 Task: Create a rule from the Routing list, Task moved to a section -> Set Priority in the project AgileEngine , set the section as Done clear the priority
Action: Mouse moved to (1022, 93)
Screenshot: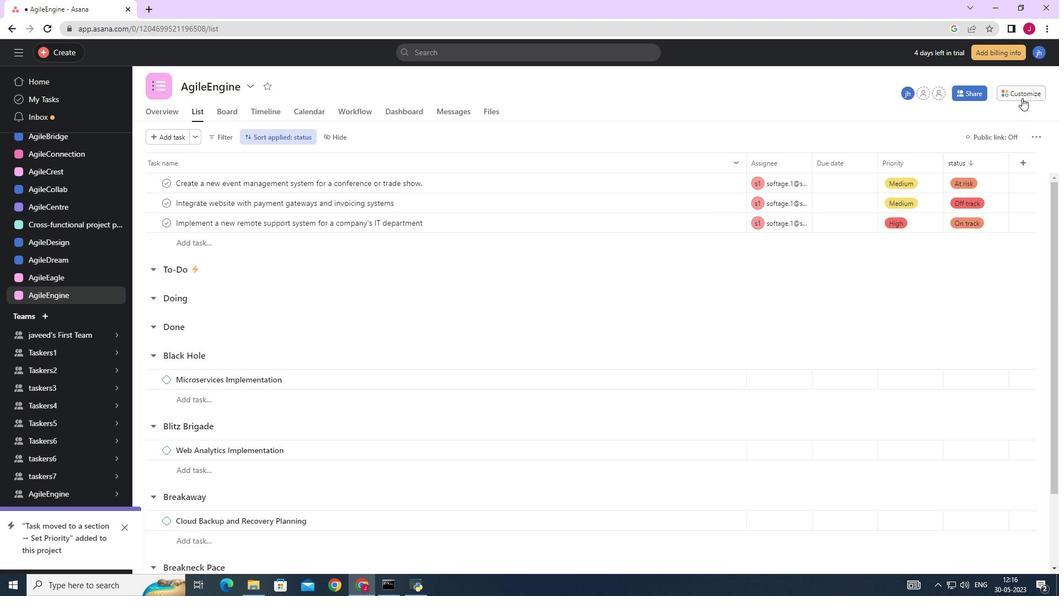 
Action: Mouse pressed left at (1022, 93)
Screenshot: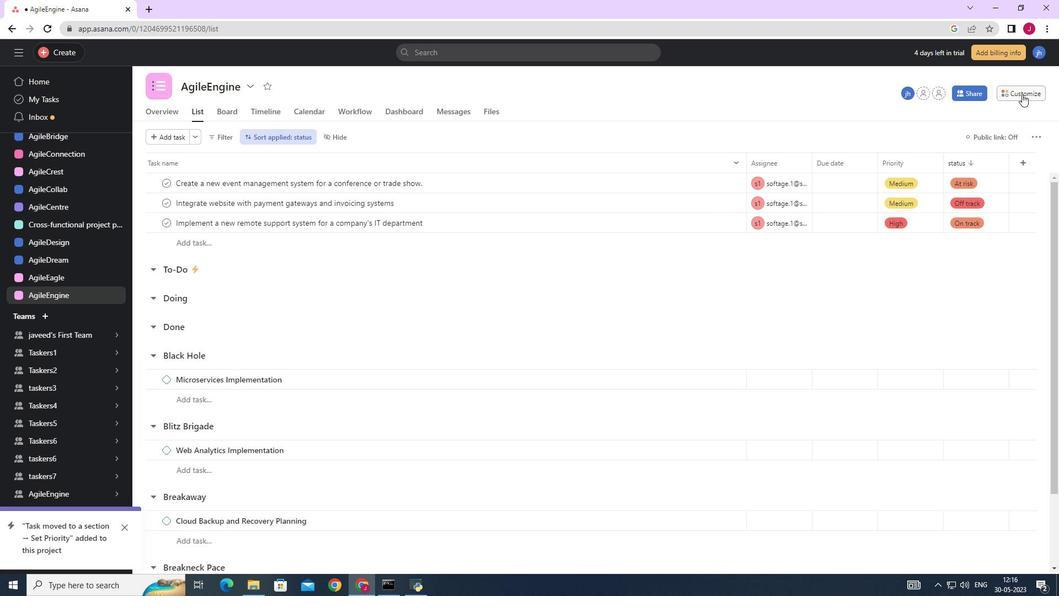 
Action: Mouse moved to (827, 237)
Screenshot: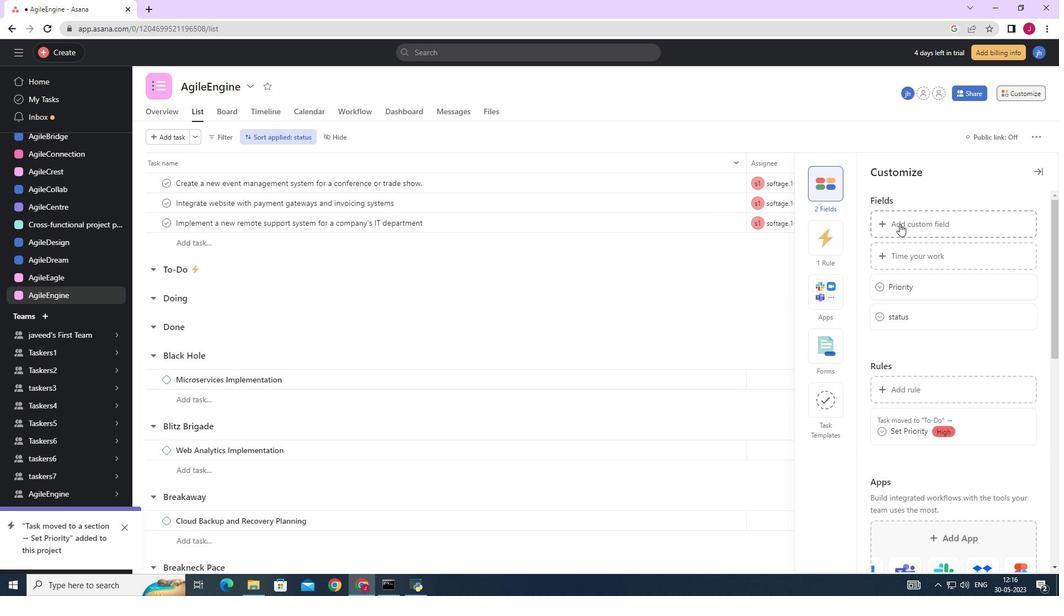 
Action: Mouse pressed left at (827, 237)
Screenshot: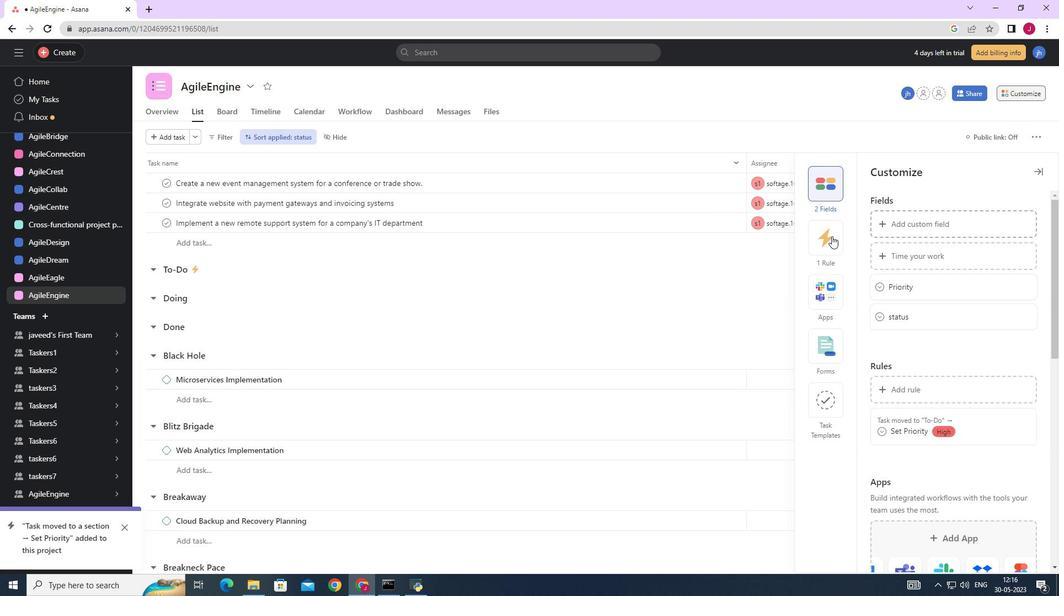 
Action: Mouse moved to (909, 210)
Screenshot: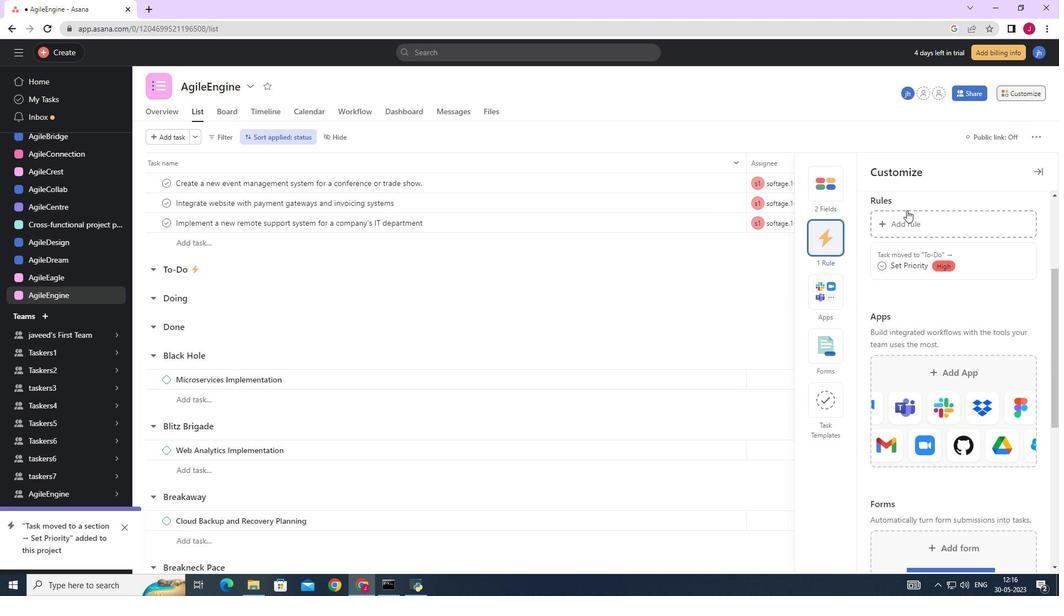 
Action: Mouse pressed left at (909, 210)
Screenshot: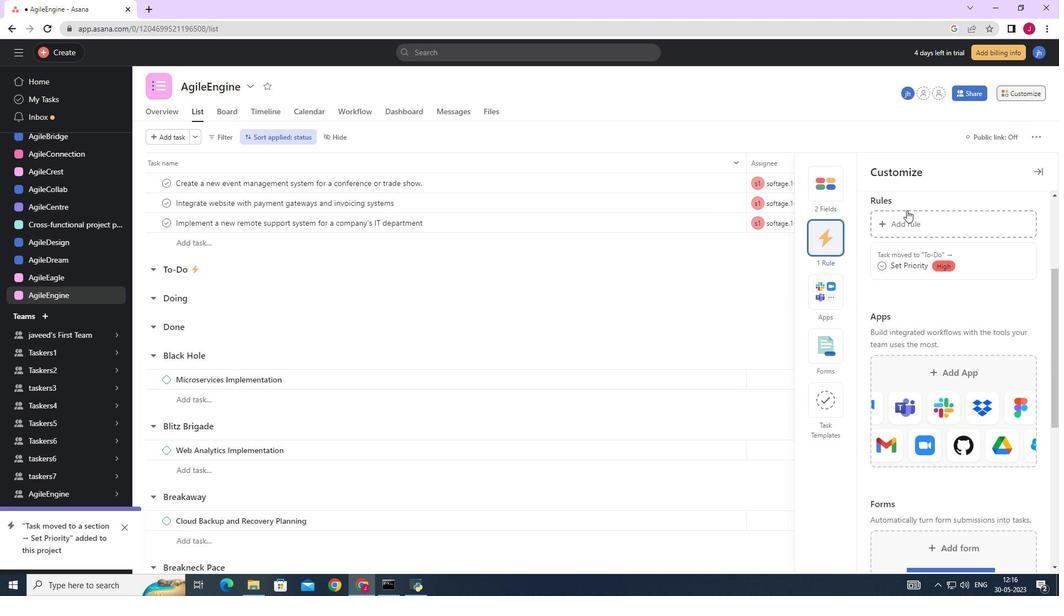 
Action: Mouse moved to (236, 146)
Screenshot: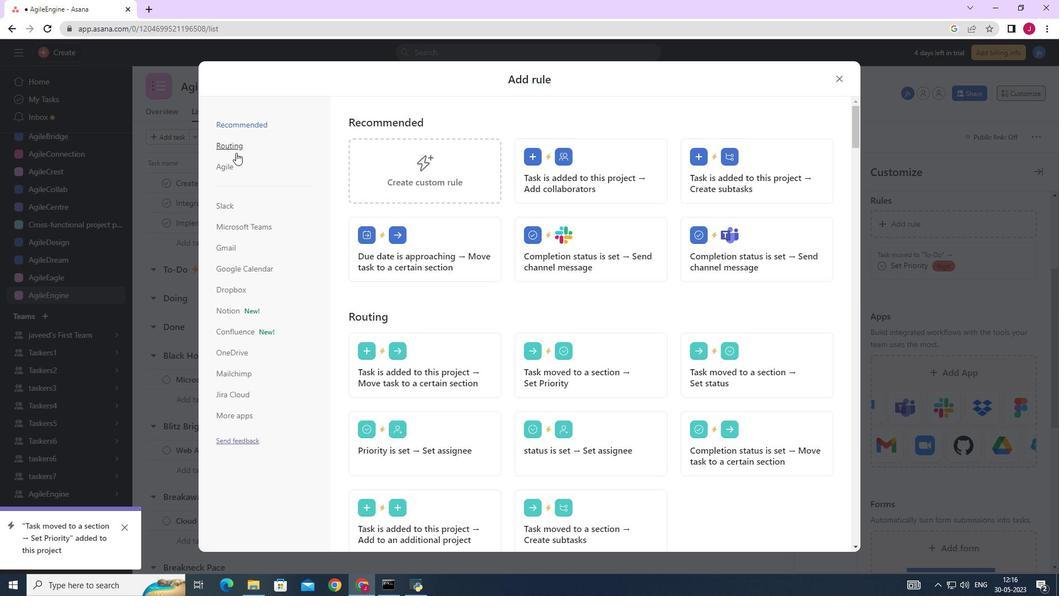 
Action: Mouse pressed left at (236, 146)
Screenshot: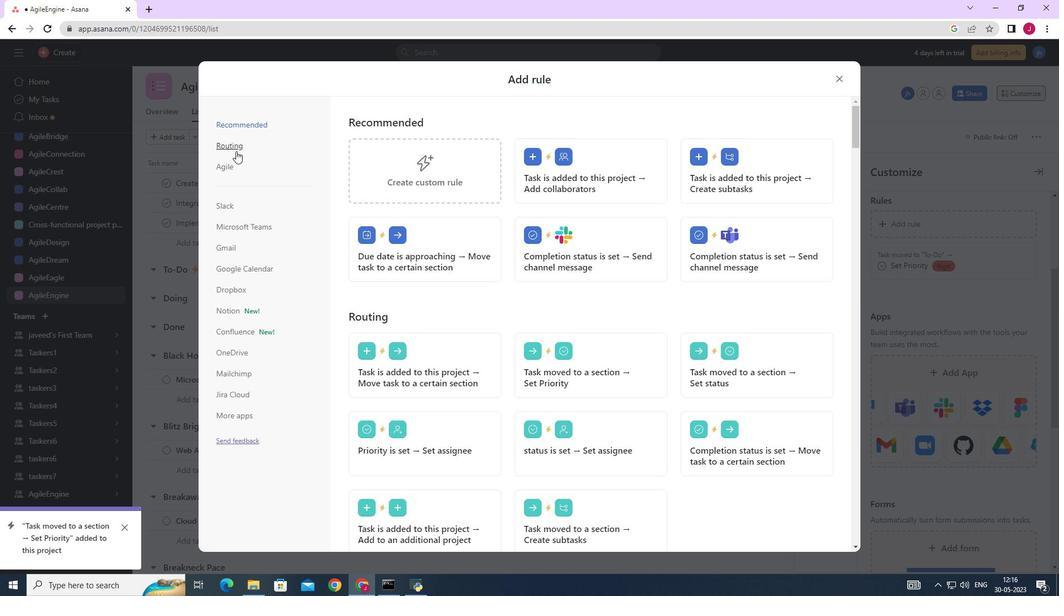 
Action: Mouse moved to (607, 170)
Screenshot: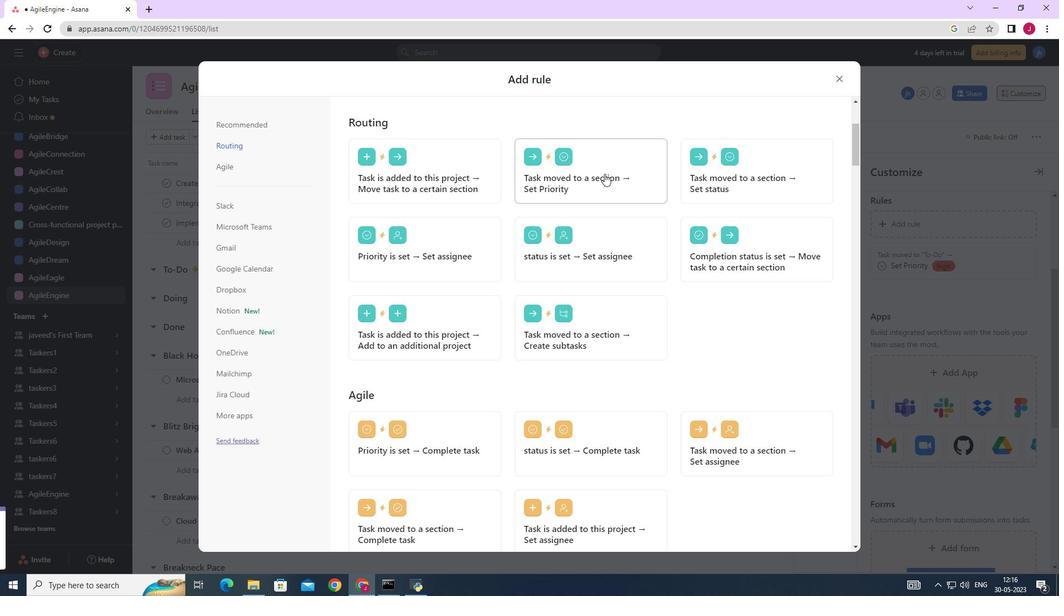 
Action: Mouse pressed left at (607, 170)
Screenshot: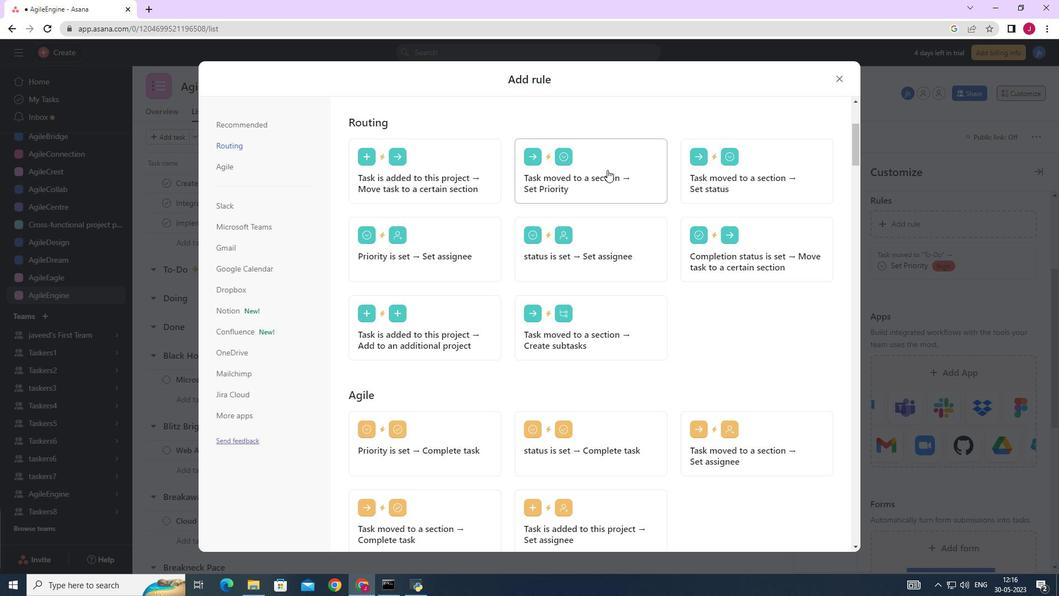 
Action: Mouse moved to (412, 302)
Screenshot: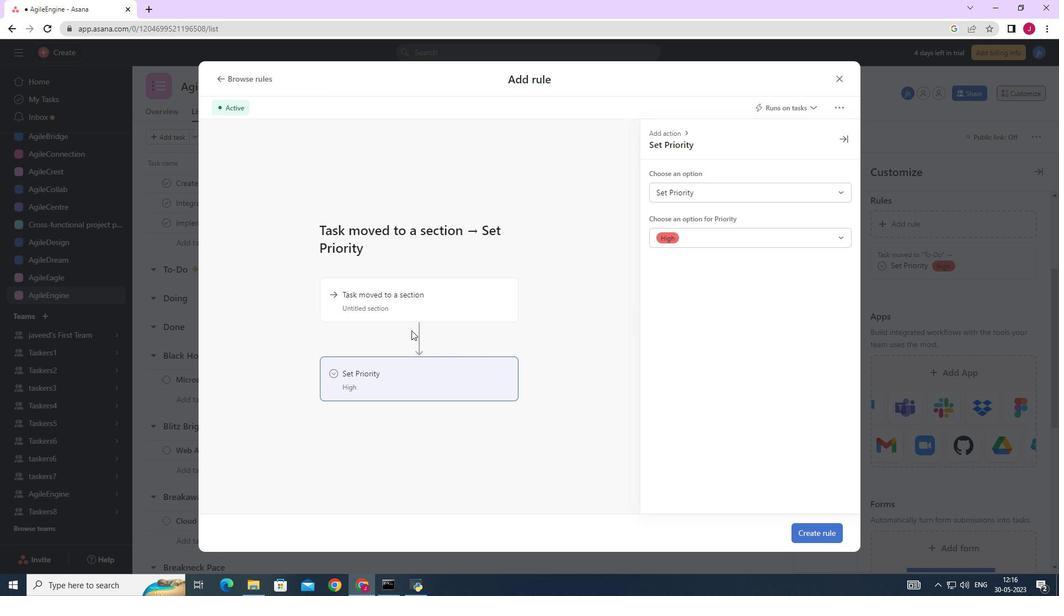 
Action: Mouse pressed left at (412, 302)
Screenshot: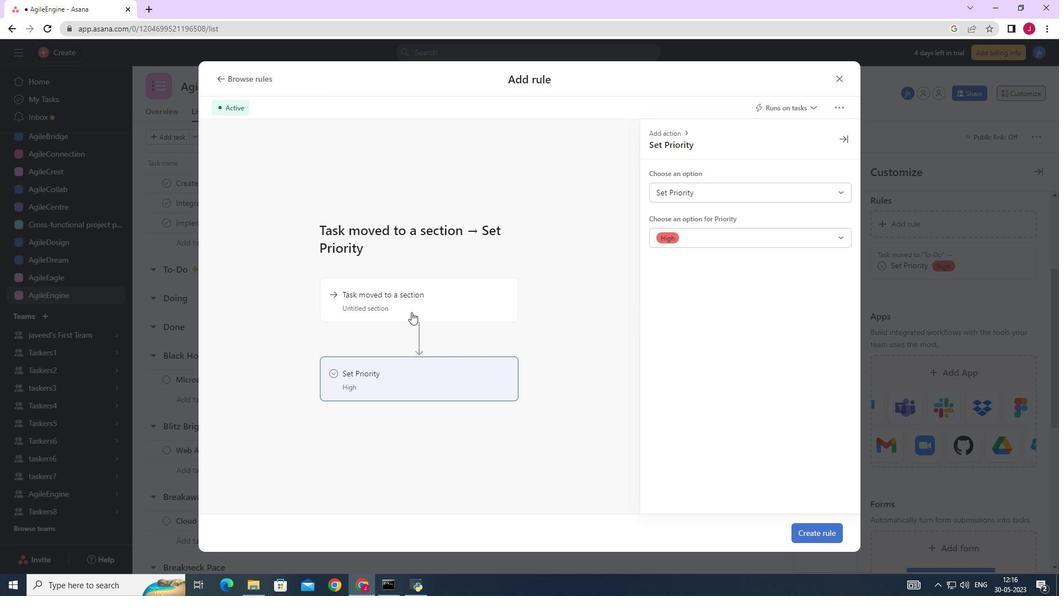 
Action: Mouse moved to (699, 189)
Screenshot: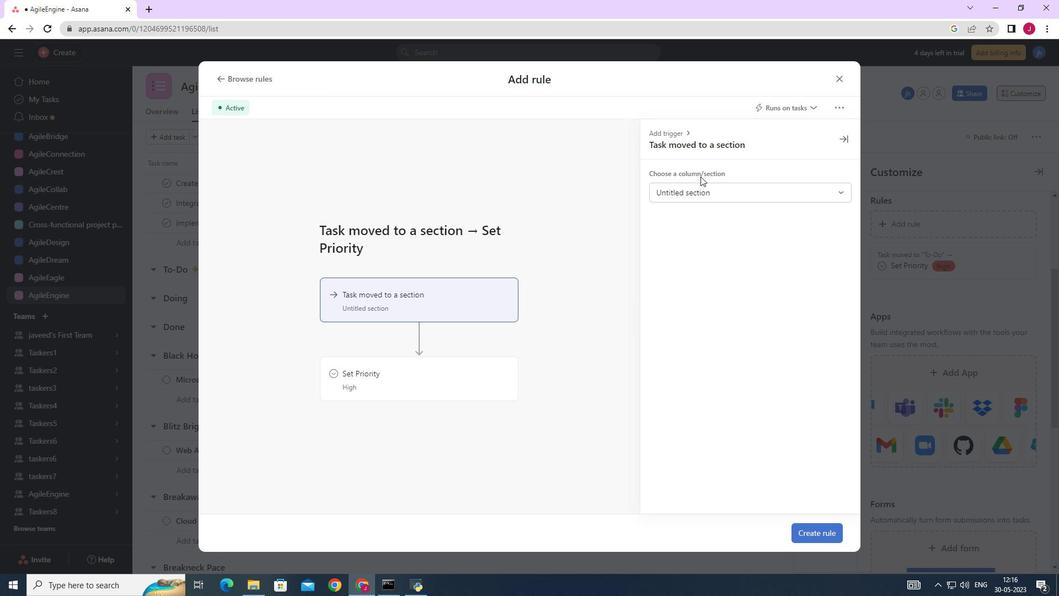 
Action: Mouse pressed left at (699, 189)
Screenshot: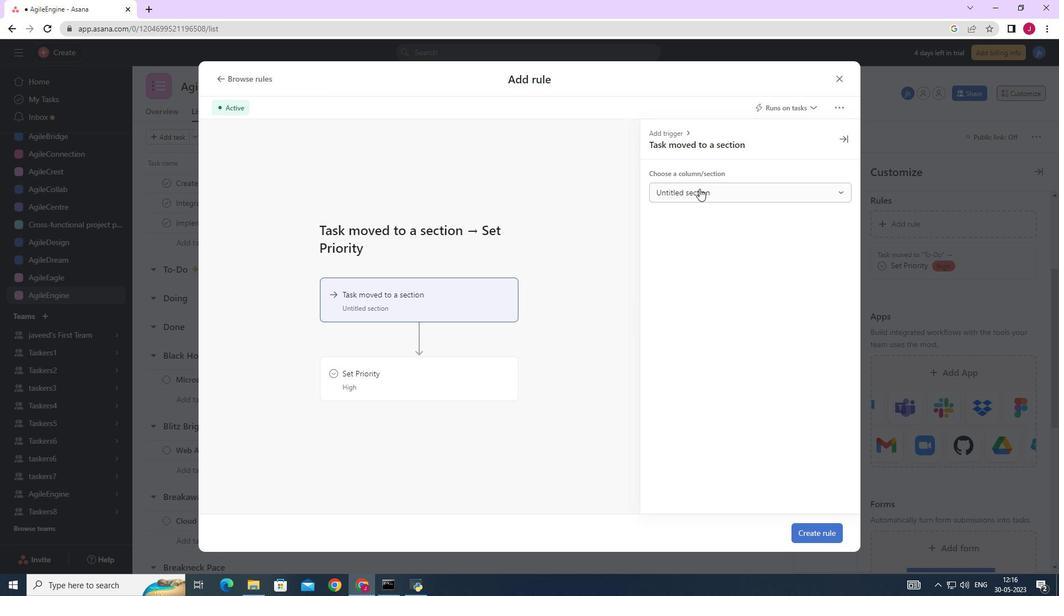
Action: Mouse moved to (677, 275)
Screenshot: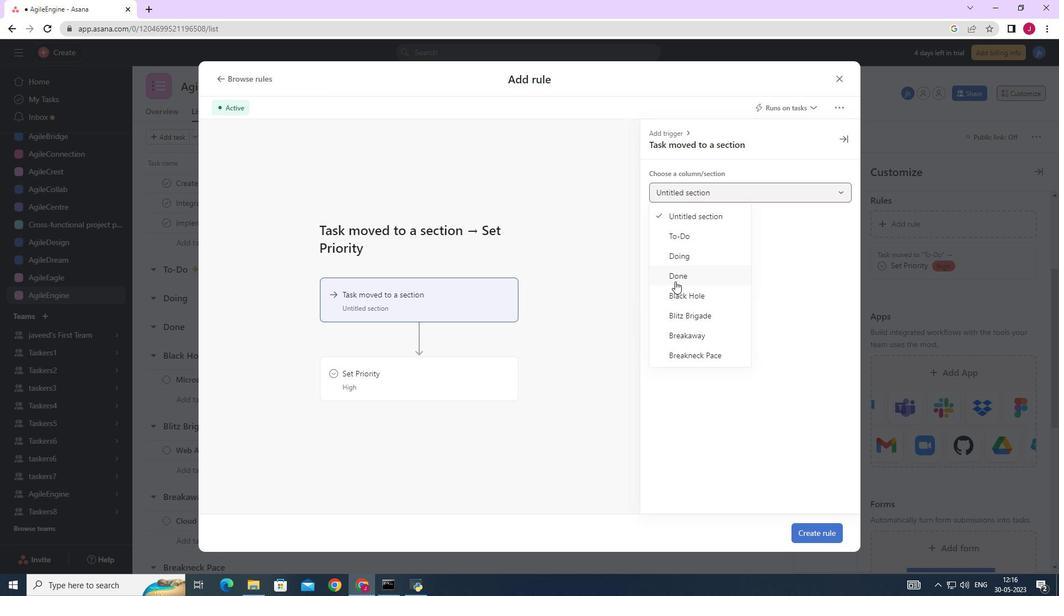 
Action: Mouse pressed left at (677, 275)
Screenshot: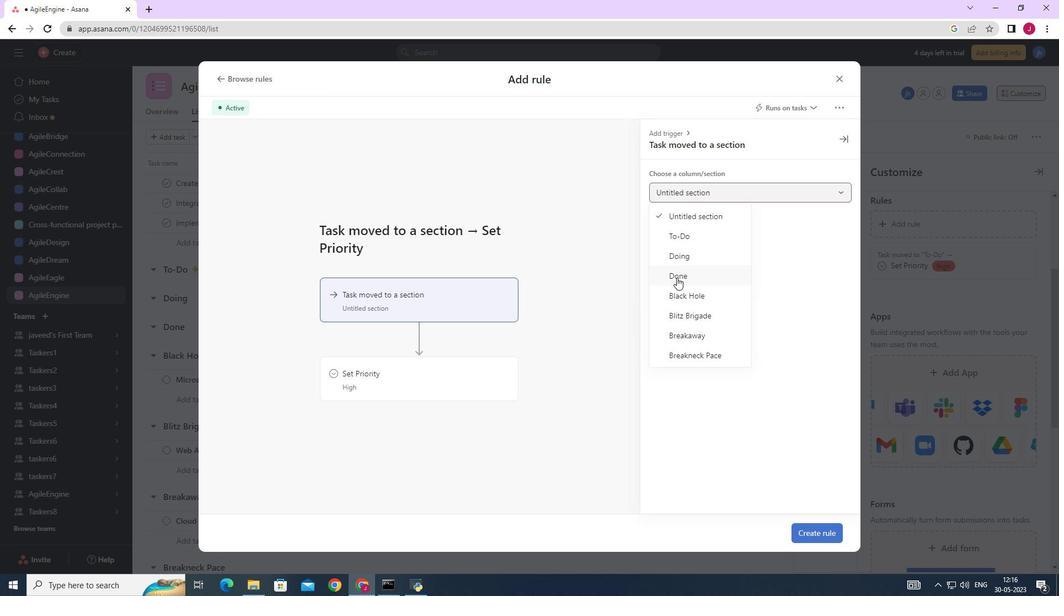 
Action: Mouse moved to (407, 368)
Screenshot: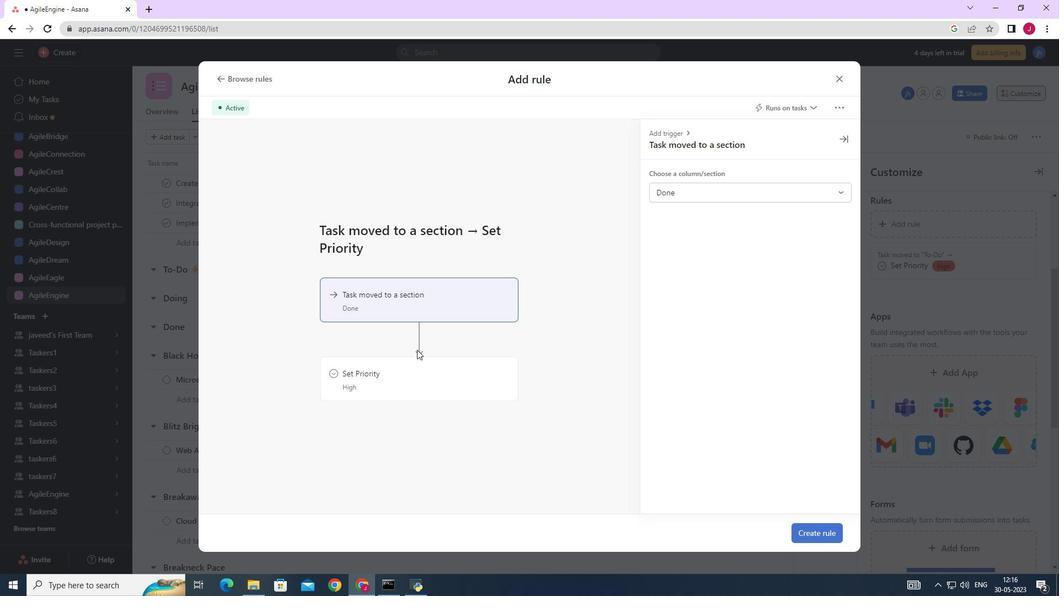 
Action: Mouse pressed left at (407, 368)
Screenshot: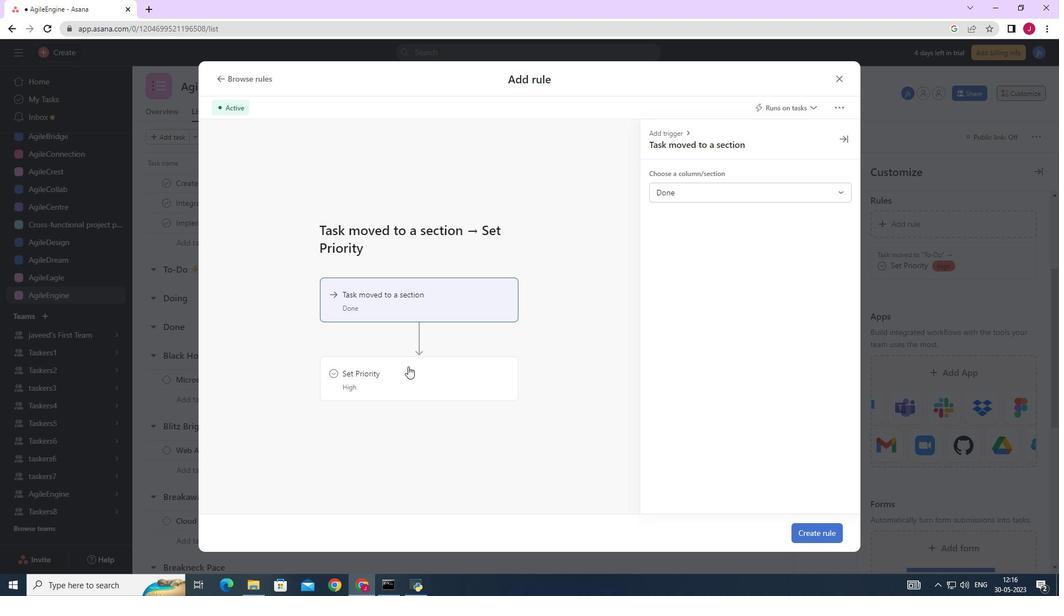 
Action: Mouse moved to (681, 188)
Screenshot: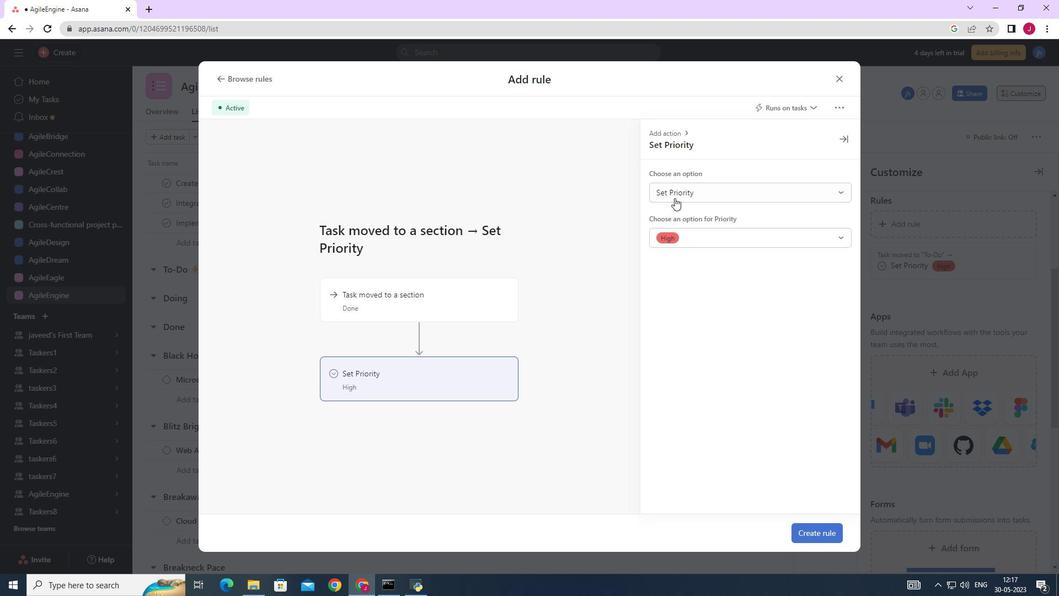 
Action: Mouse pressed left at (681, 188)
Screenshot: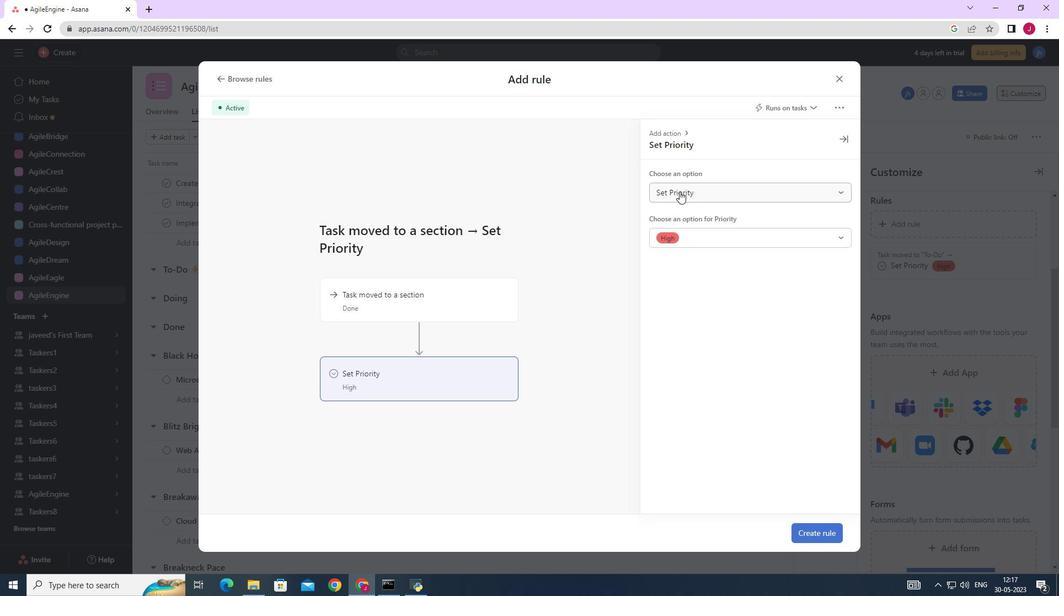 
Action: Mouse moved to (686, 236)
Screenshot: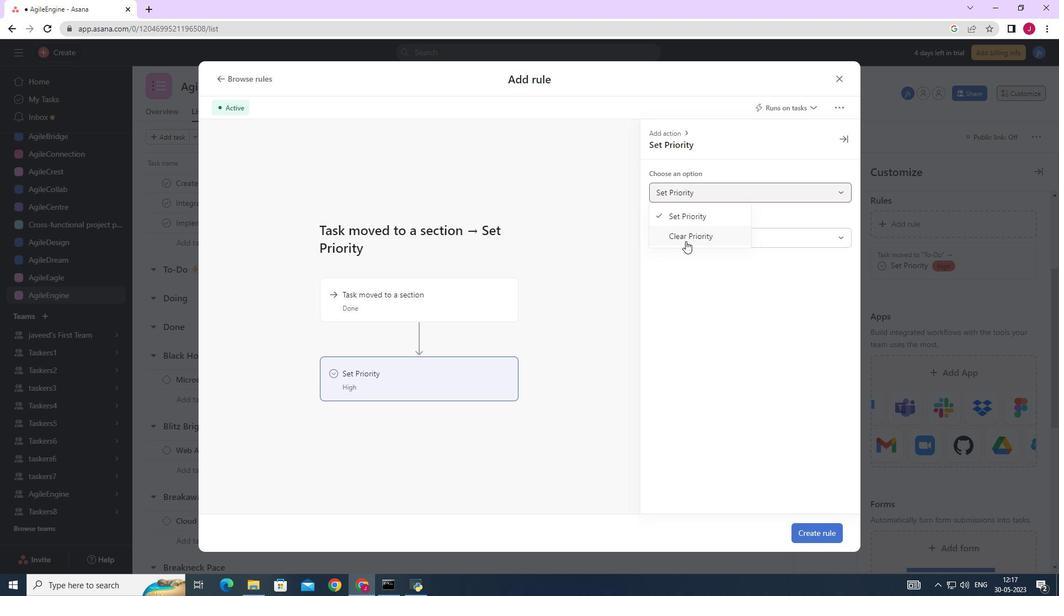 
Action: Mouse pressed left at (686, 236)
Screenshot: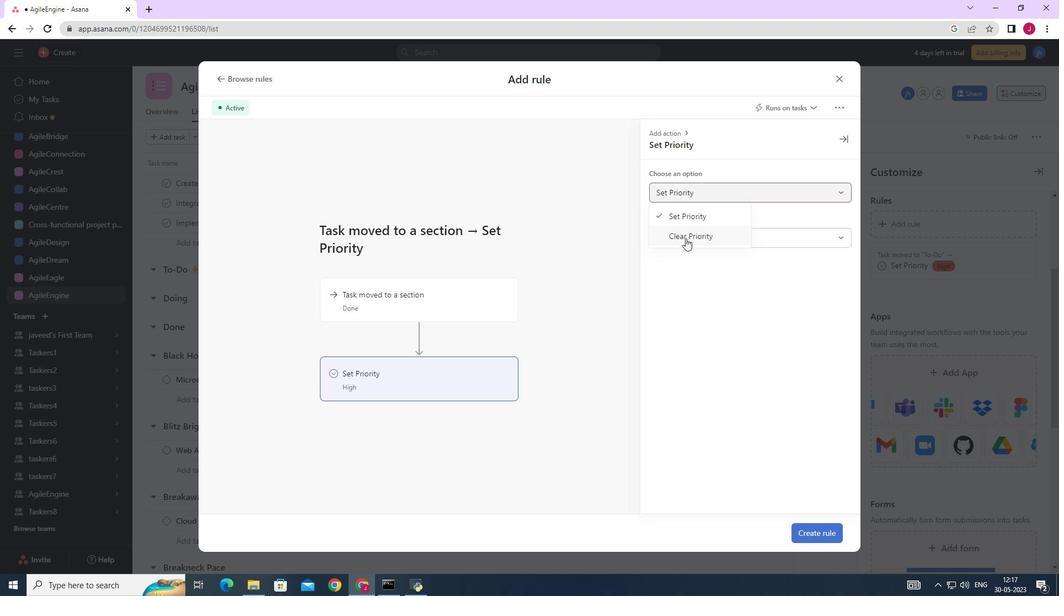 
Action: Mouse moved to (435, 375)
Screenshot: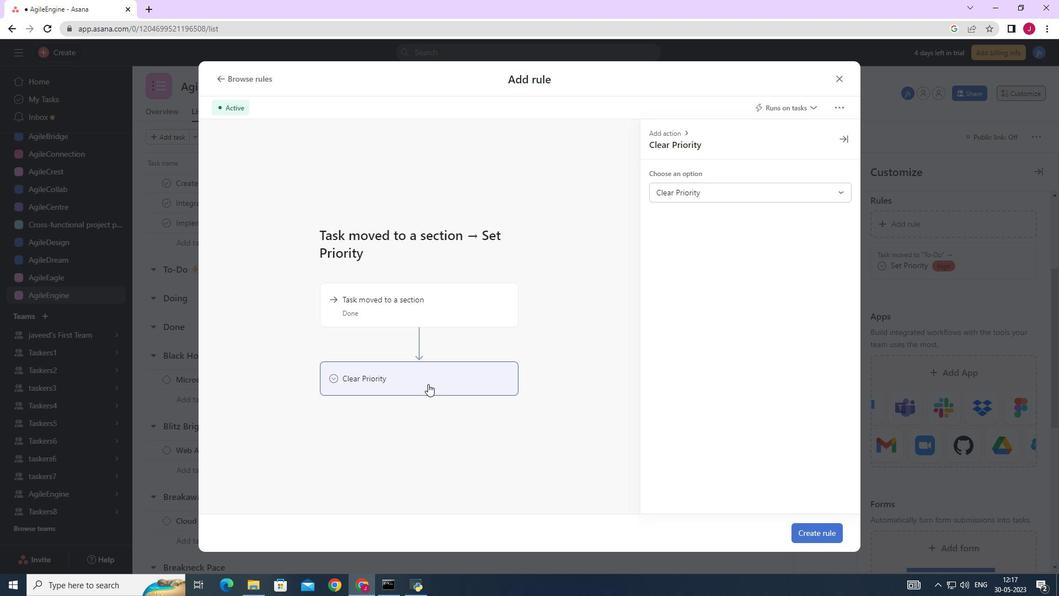 
Action: Mouse pressed left at (435, 375)
Screenshot: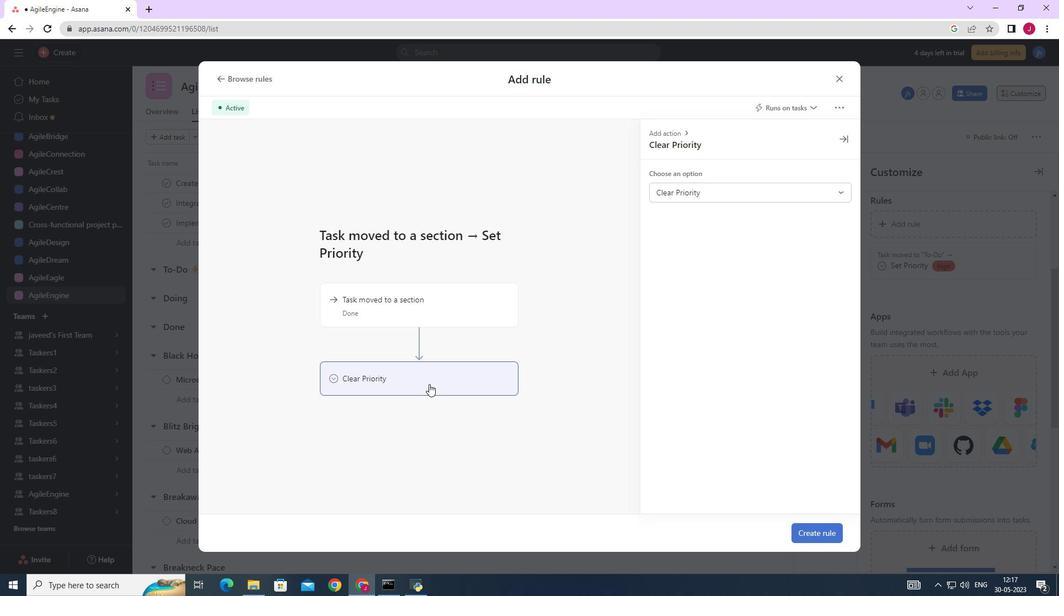 
Action: Mouse moved to (815, 529)
Screenshot: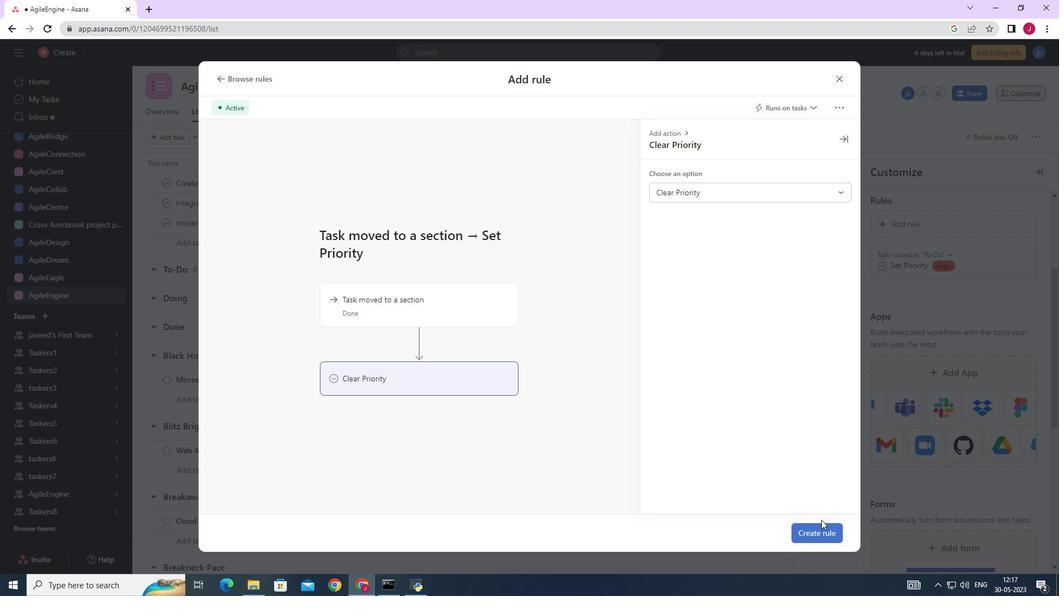 
Action: Mouse pressed left at (815, 529)
Screenshot: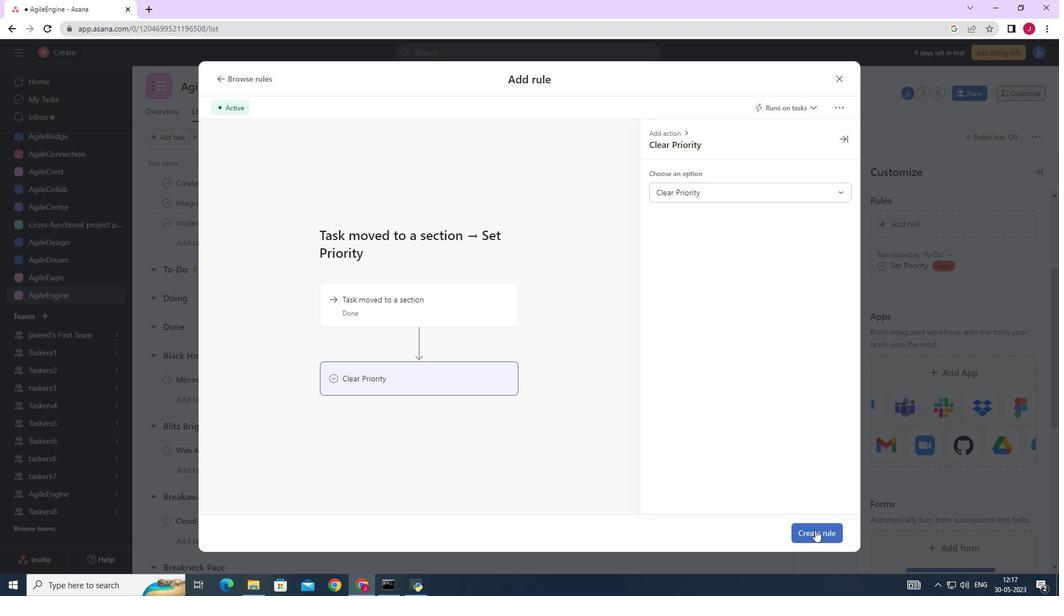 
